 Task: Create a due date automation trigger when advanced on, on the tuesday before a card is due add dates without a complete due date at 11:00 AM.
Action: Mouse moved to (1159, 85)
Screenshot: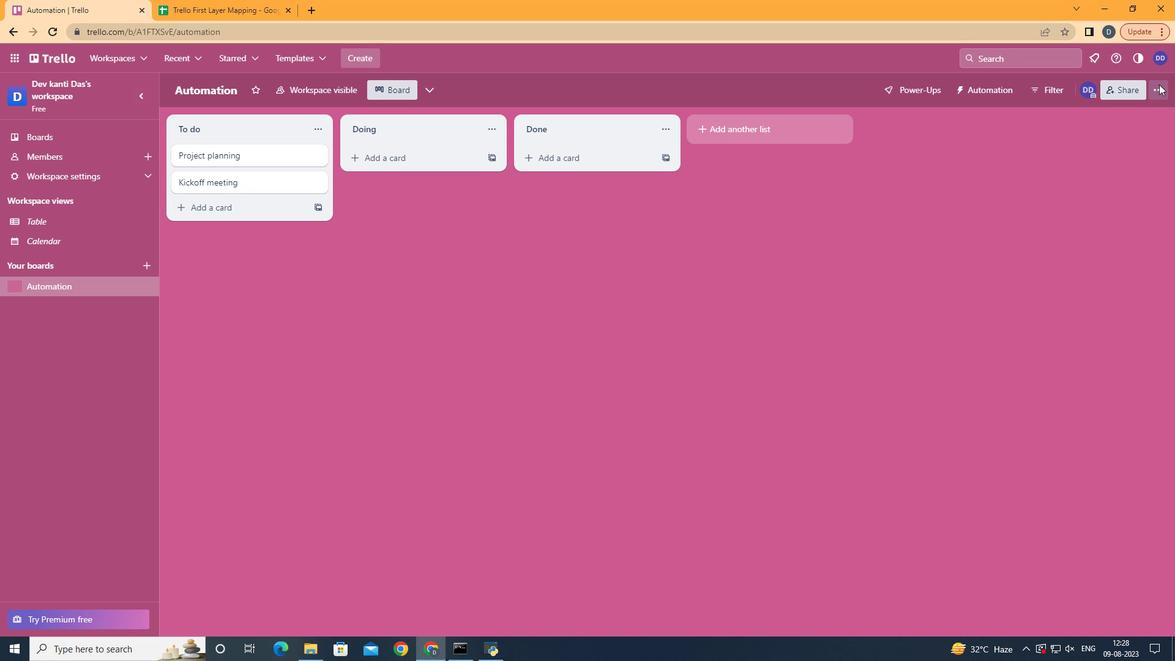 
Action: Mouse pressed left at (1158, 85)
Screenshot: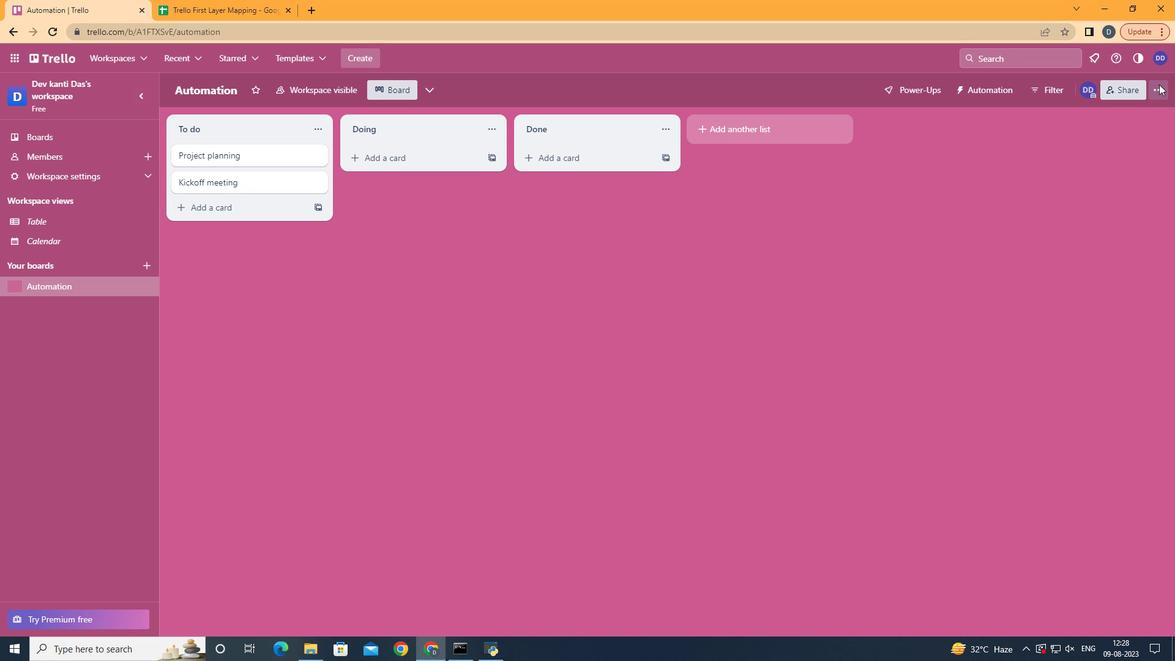 
Action: Mouse moved to (1015, 269)
Screenshot: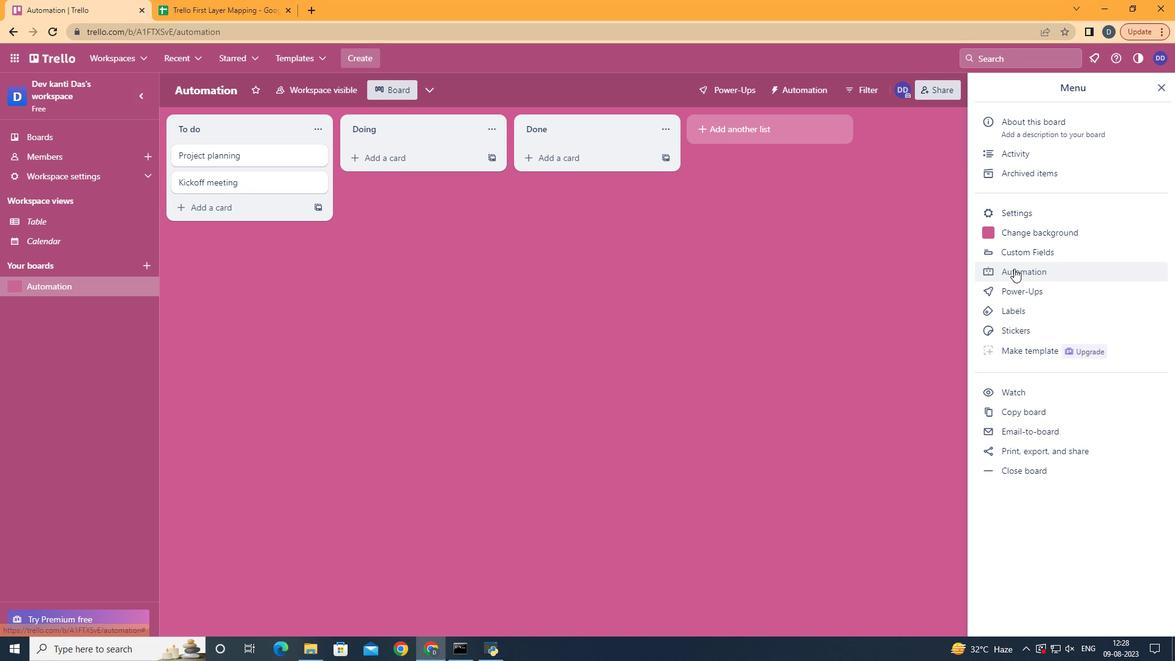 
Action: Mouse pressed left at (1015, 269)
Screenshot: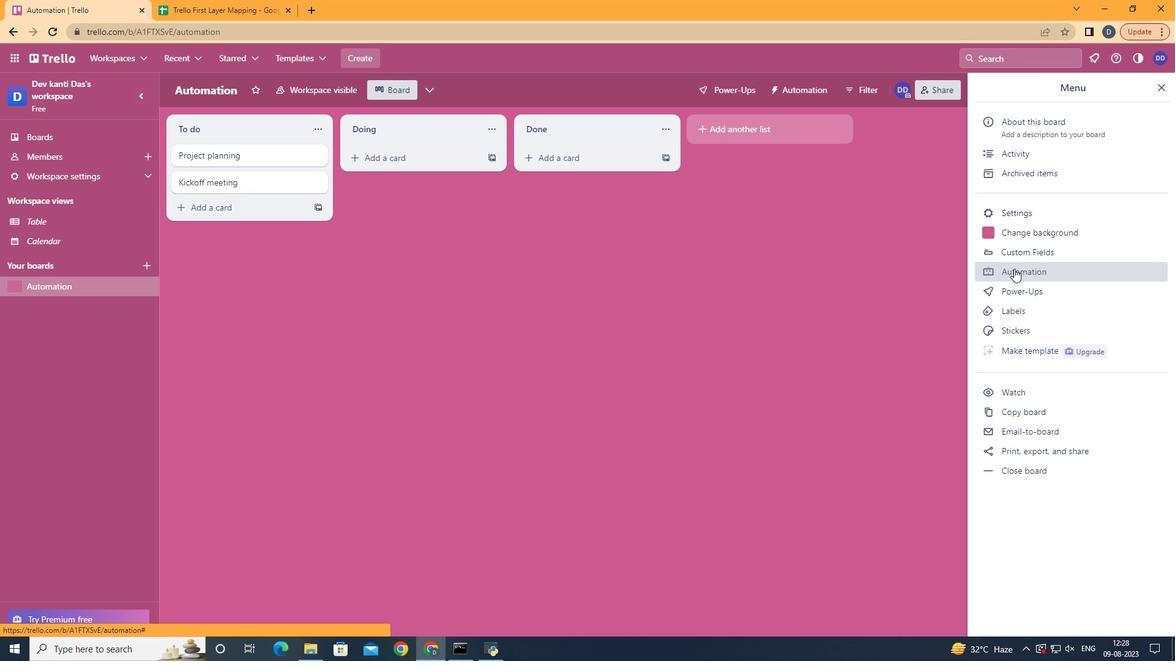
Action: Mouse moved to (208, 239)
Screenshot: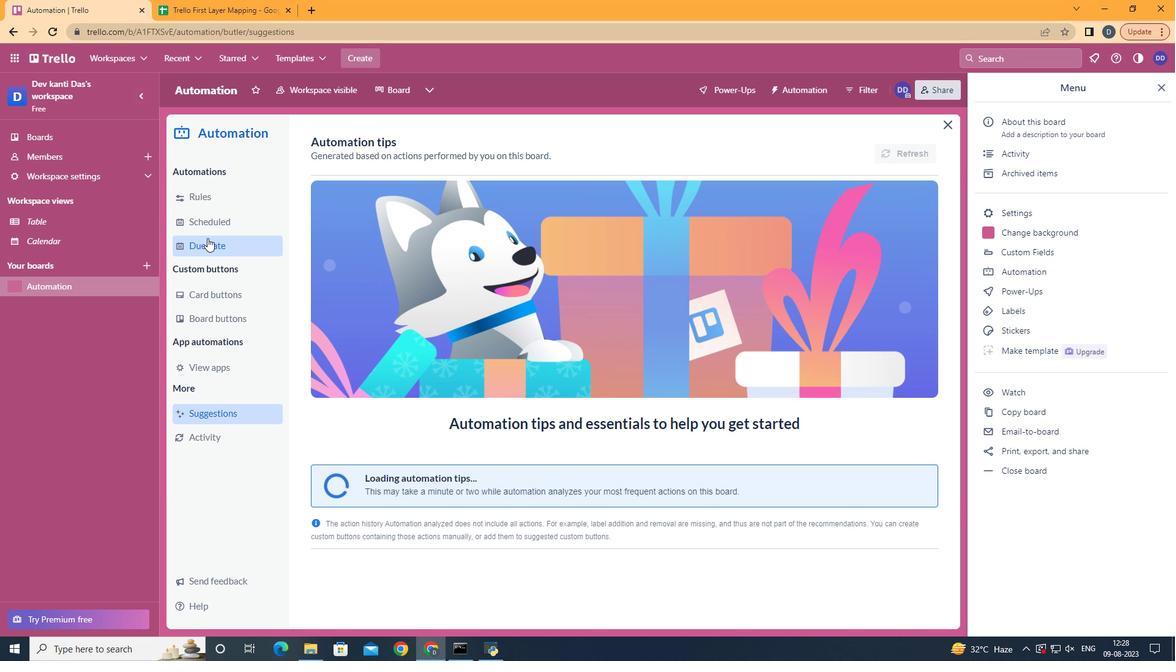
Action: Mouse pressed left at (208, 239)
Screenshot: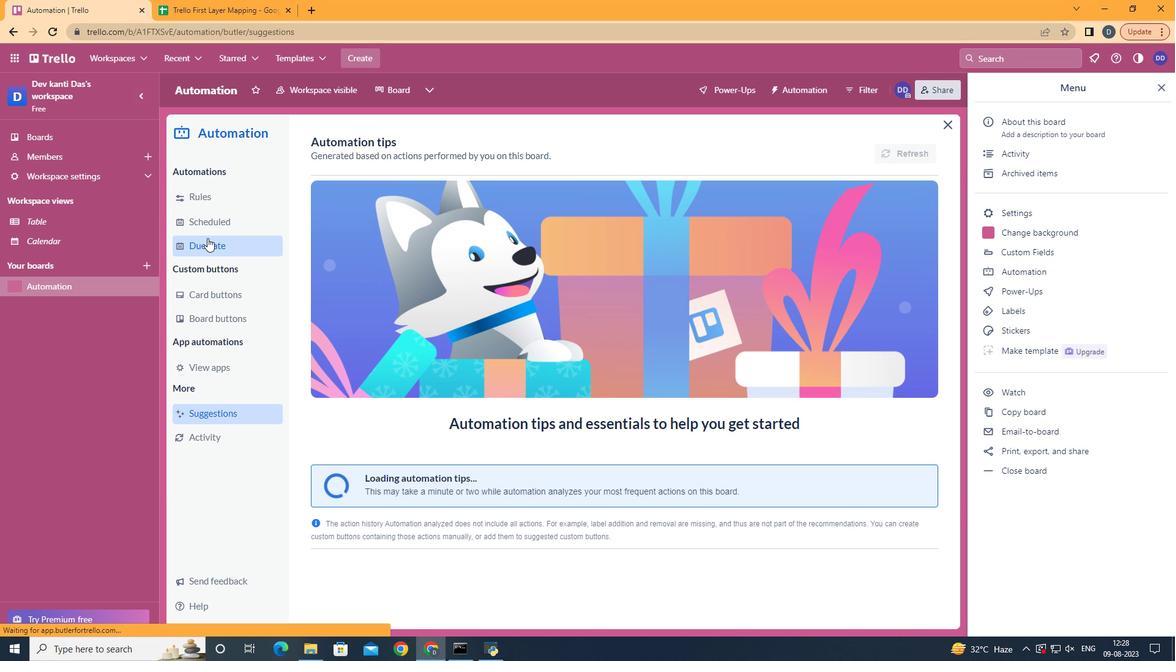
Action: Mouse moved to (855, 143)
Screenshot: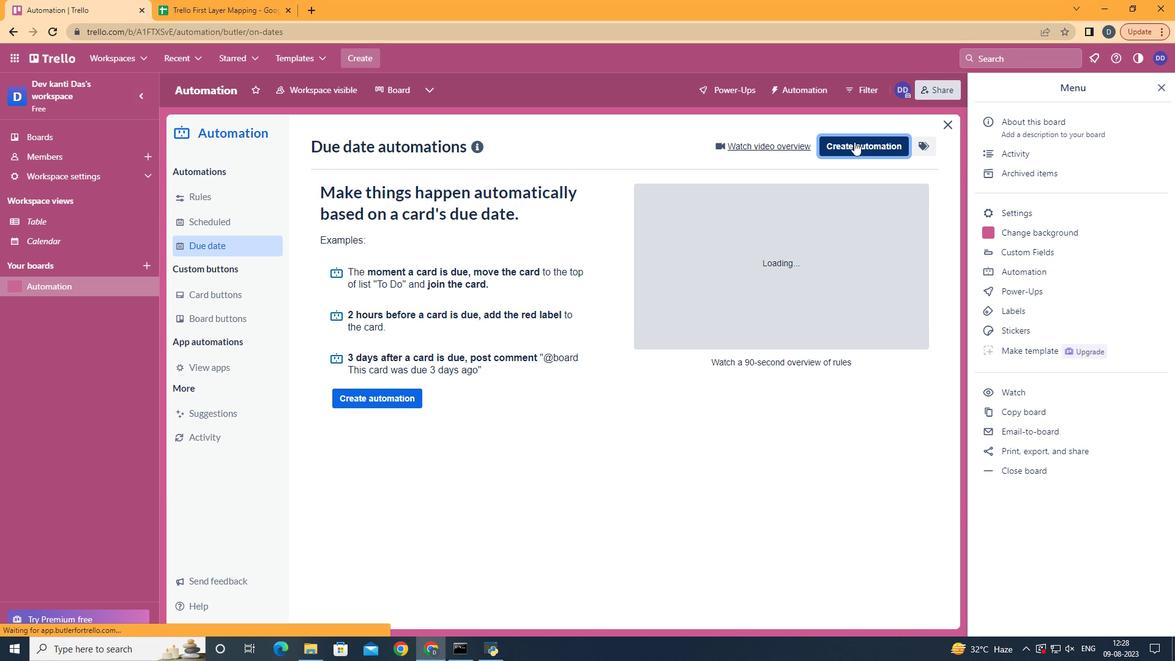 
Action: Mouse pressed left at (855, 143)
Screenshot: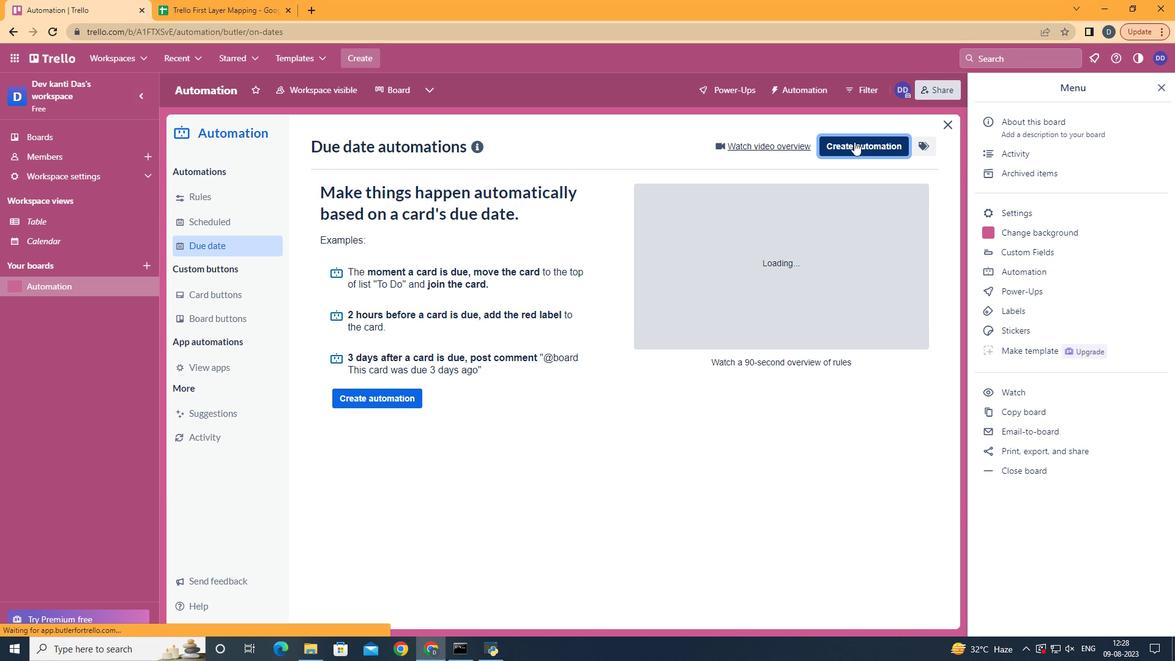 
Action: Mouse moved to (615, 257)
Screenshot: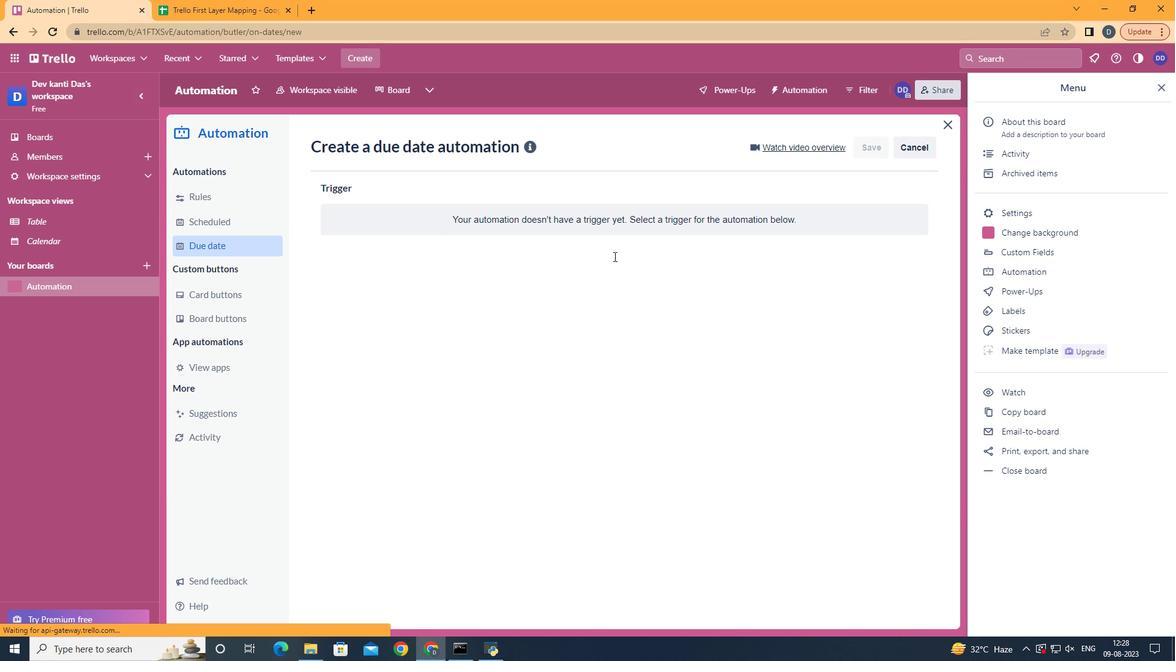 
Action: Mouse pressed left at (615, 257)
Screenshot: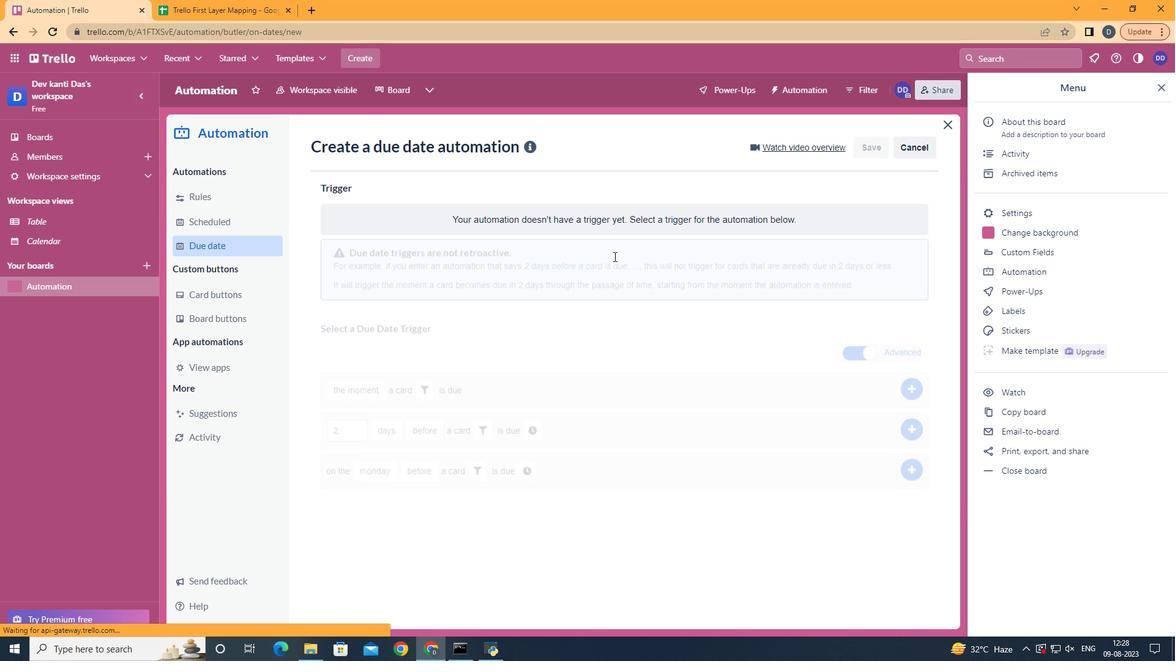 
Action: Mouse moved to (381, 351)
Screenshot: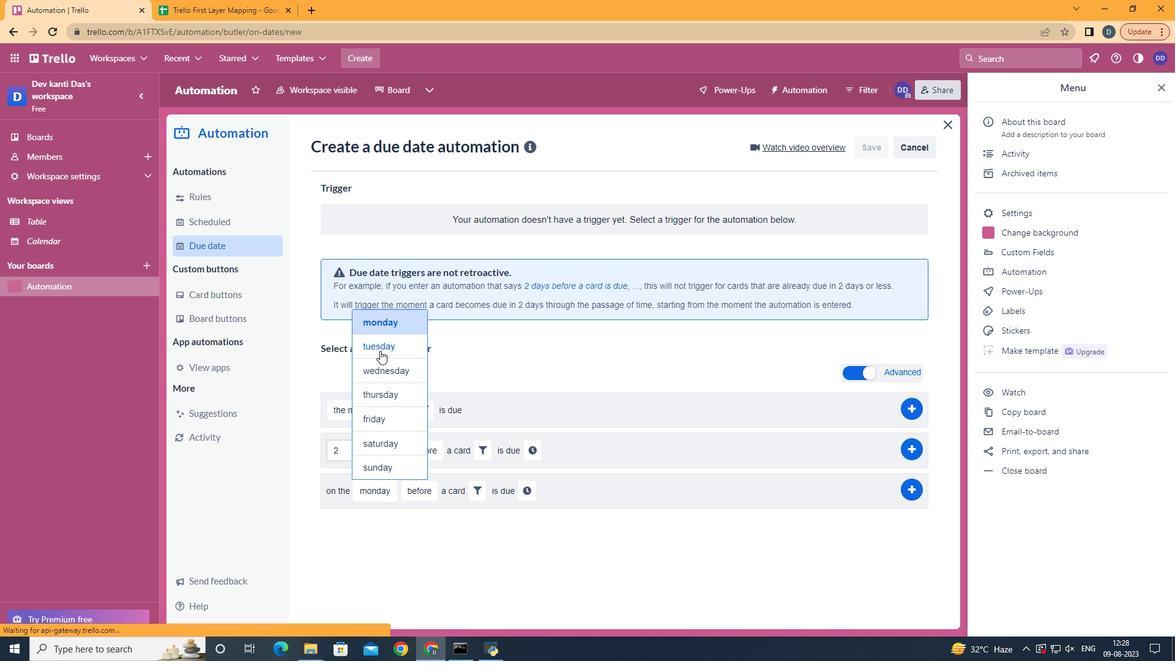 
Action: Mouse pressed left at (381, 351)
Screenshot: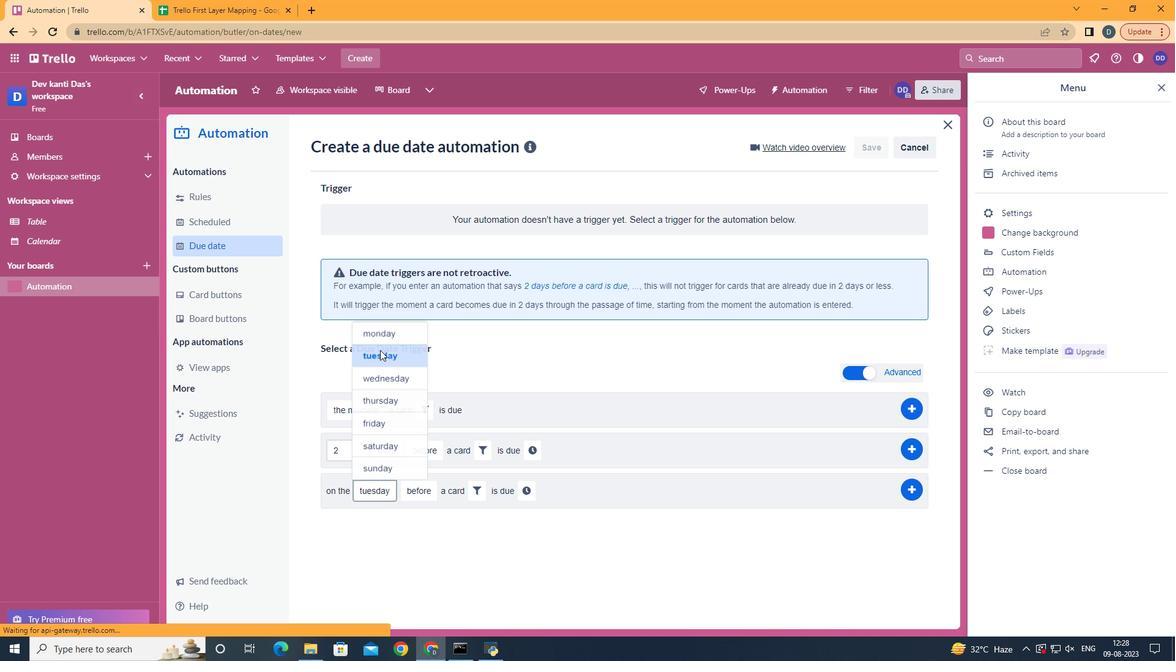 
Action: Mouse moved to (424, 517)
Screenshot: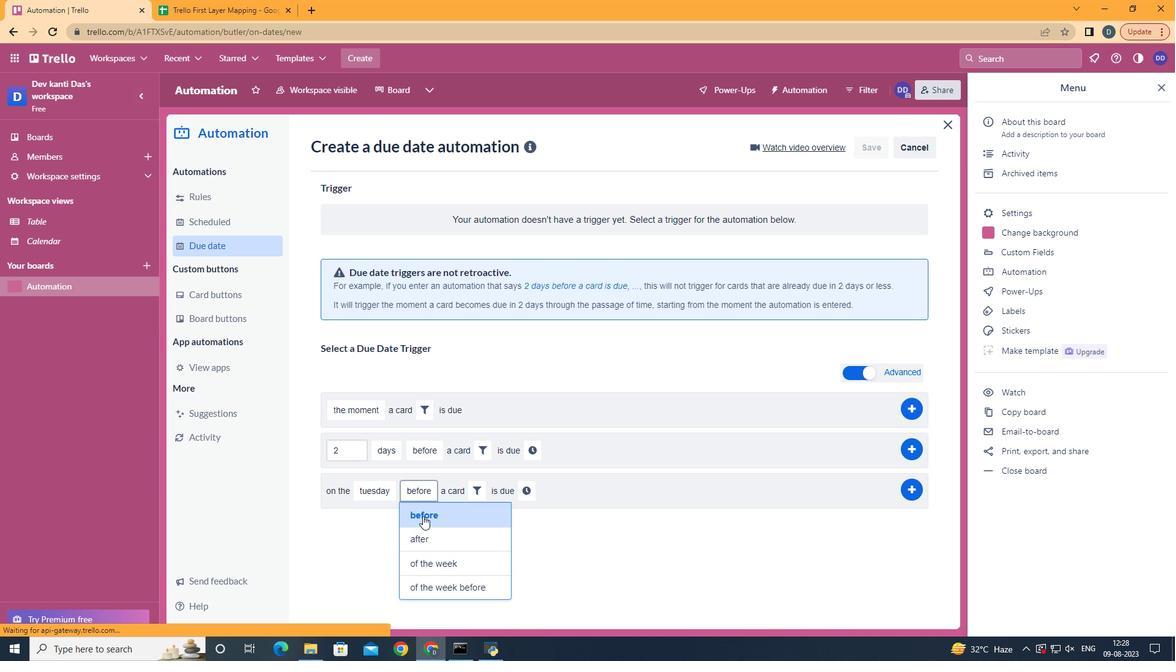 
Action: Mouse pressed left at (424, 517)
Screenshot: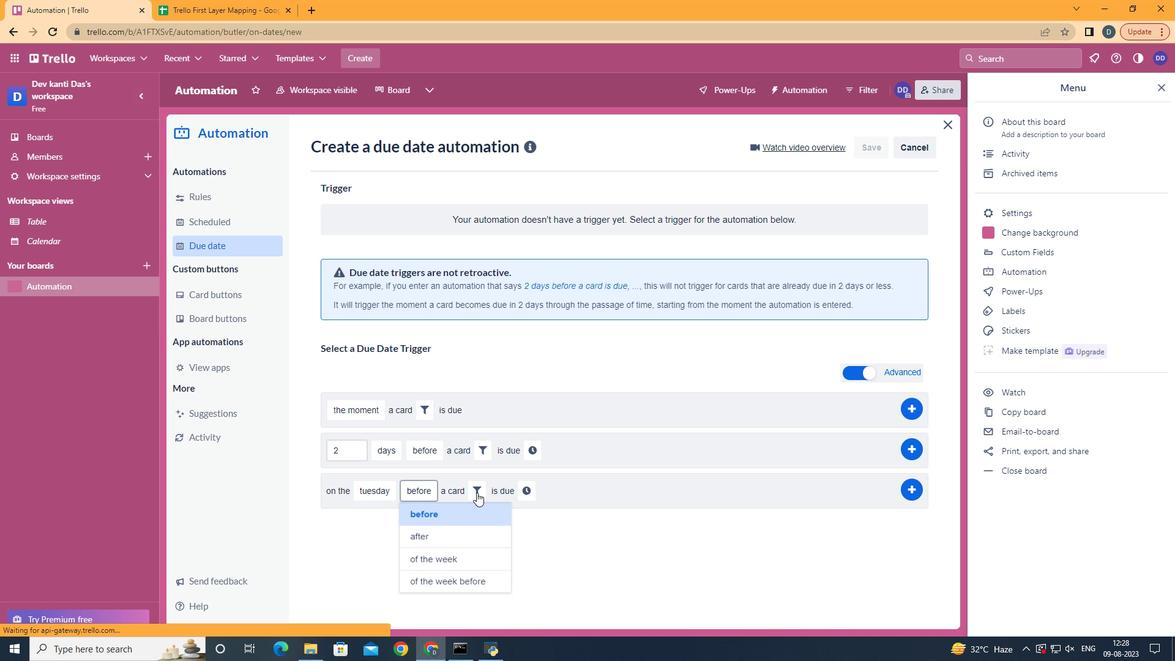 
Action: Mouse moved to (481, 487)
Screenshot: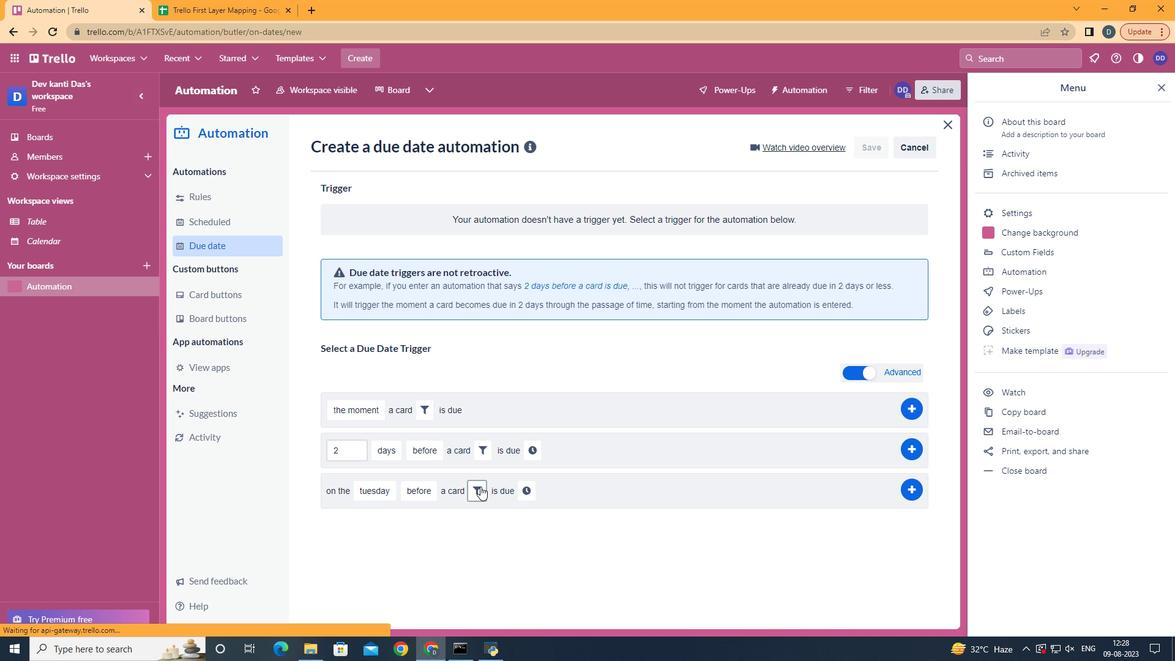 
Action: Mouse pressed left at (481, 487)
Screenshot: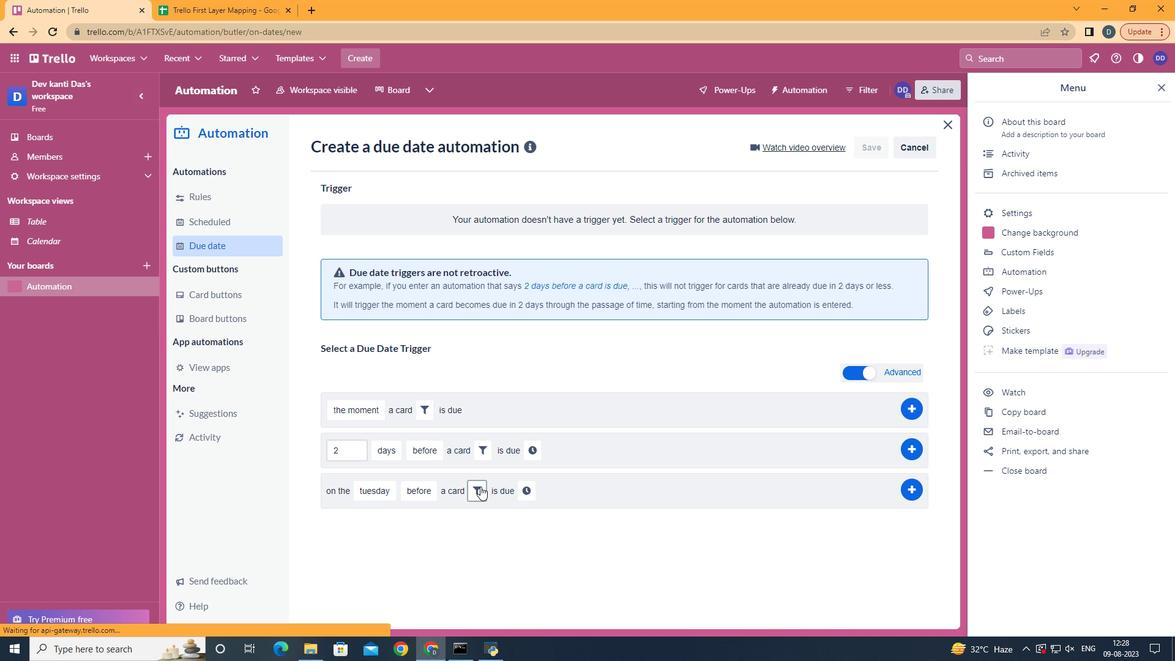
Action: Mouse moved to (545, 525)
Screenshot: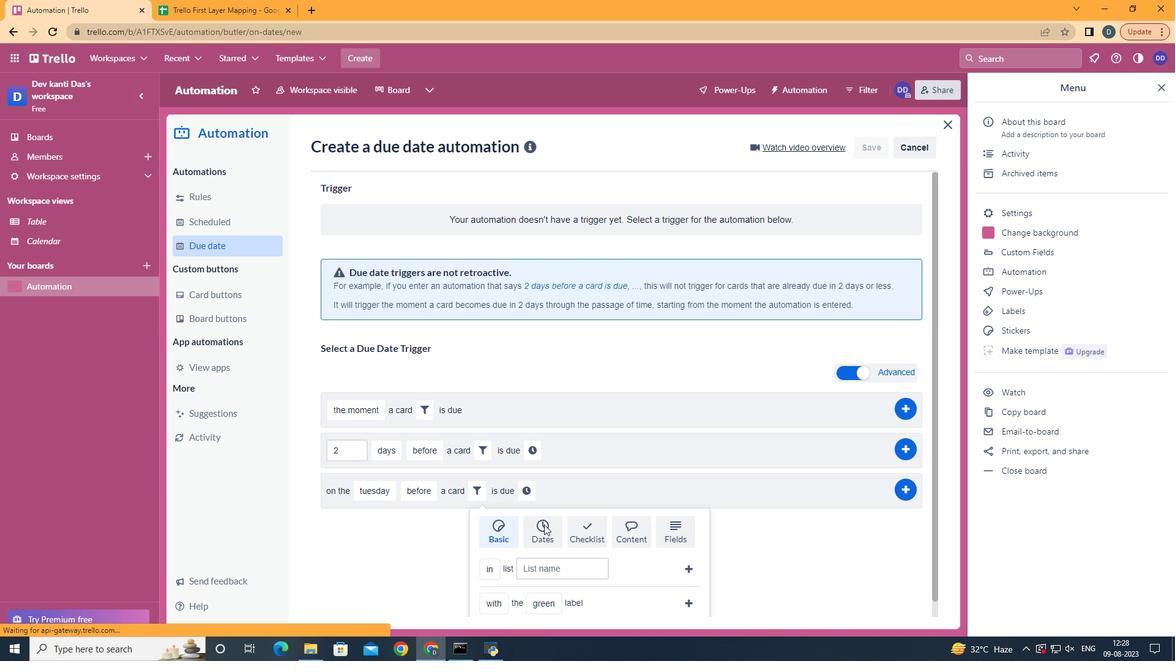 
Action: Mouse pressed left at (545, 525)
Screenshot: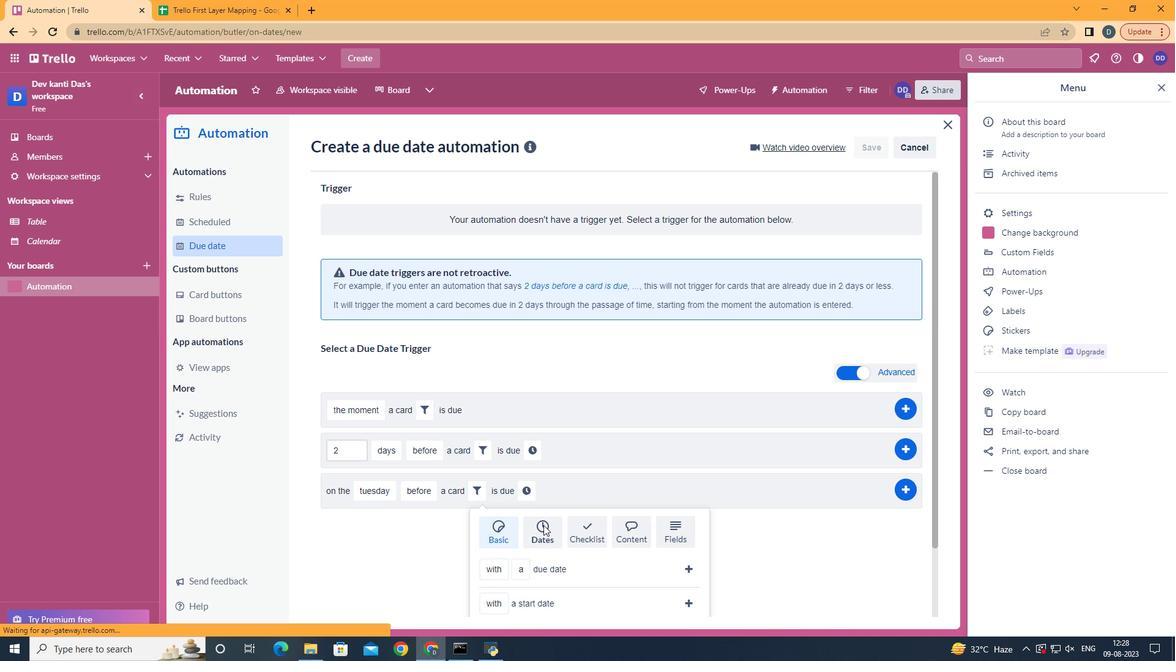 
Action: Mouse moved to (509, 545)
Screenshot: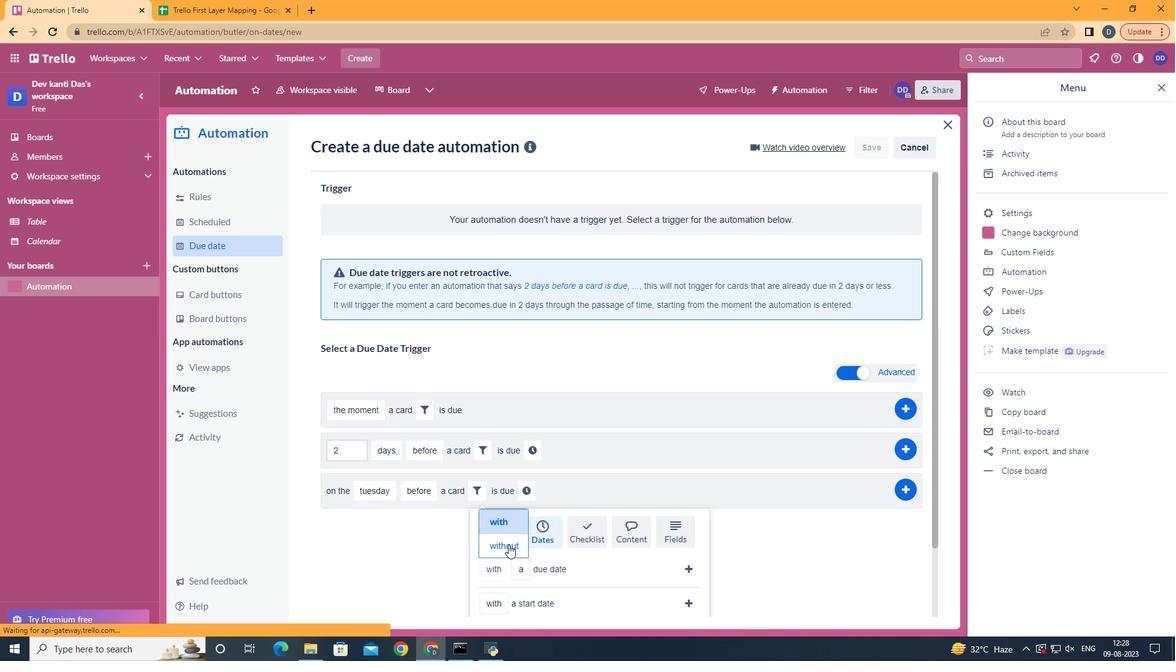 
Action: Mouse pressed left at (509, 545)
Screenshot: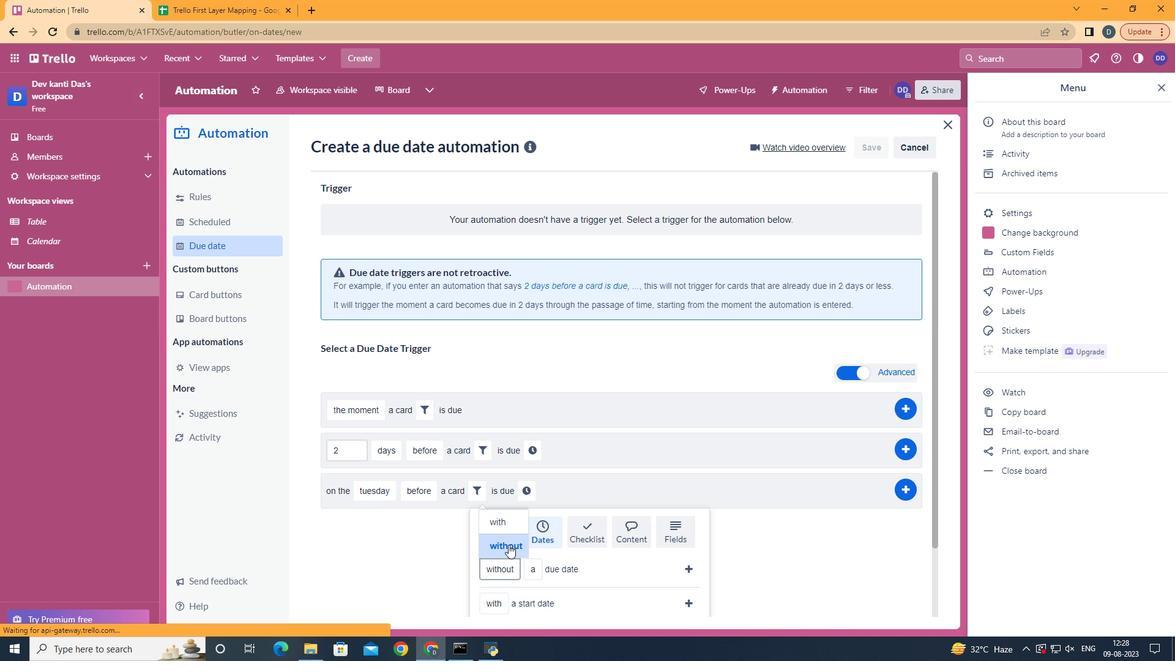 
Action: Mouse moved to (549, 494)
Screenshot: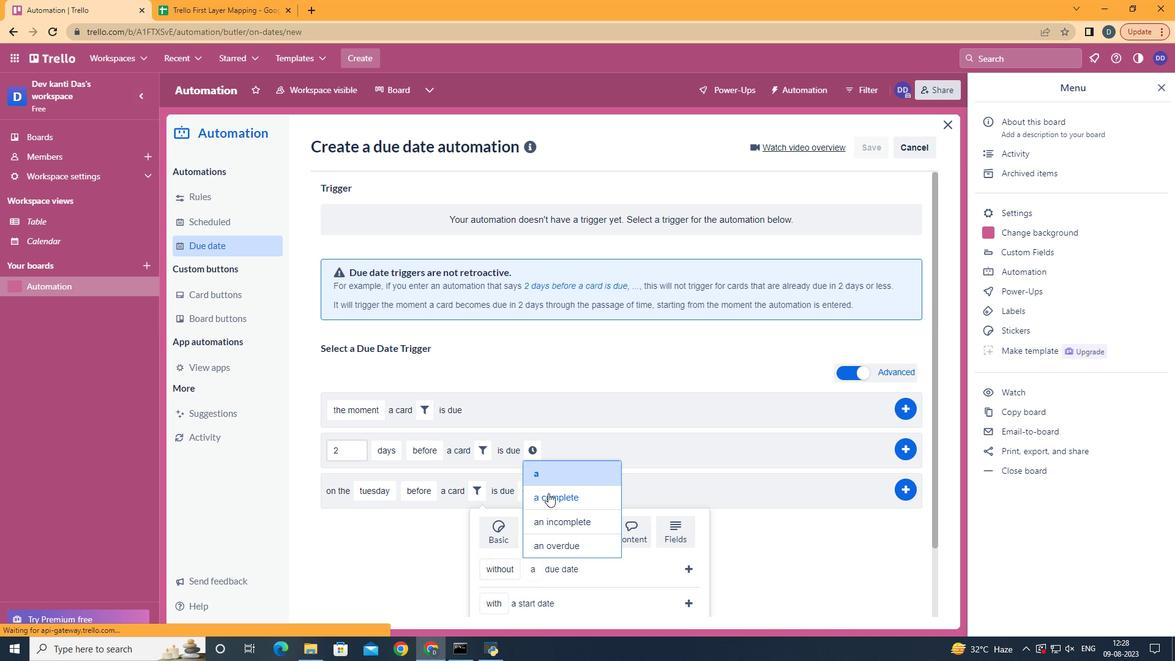 
Action: Mouse pressed left at (549, 494)
Screenshot: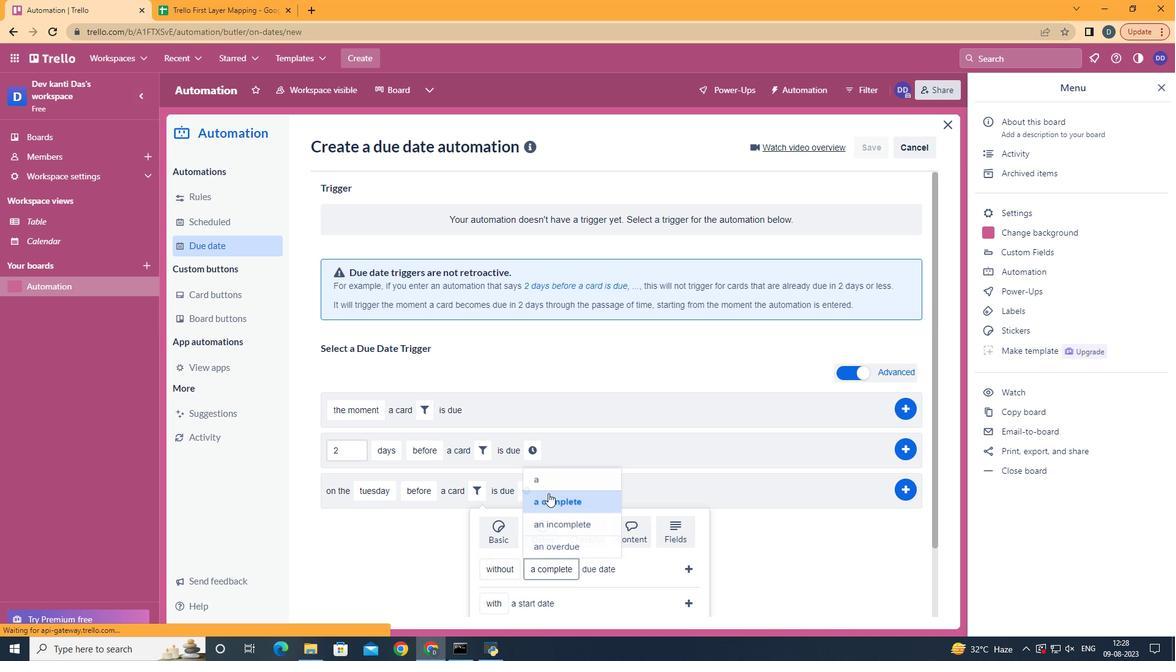
Action: Mouse moved to (687, 568)
Screenshot: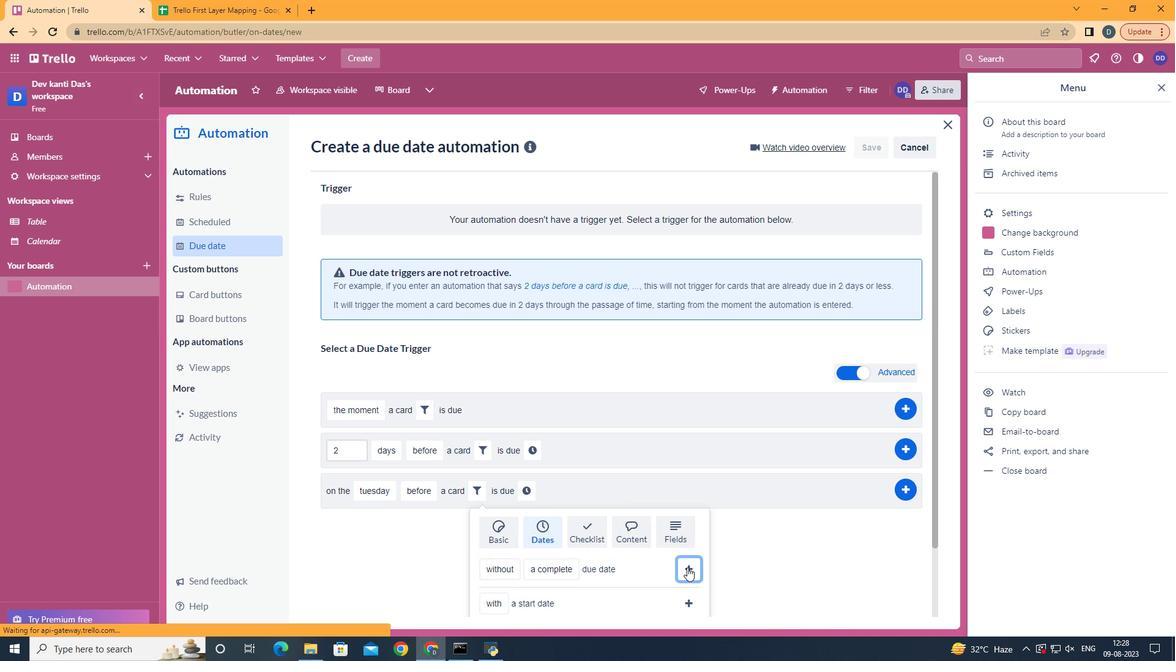 
Action: Mouse pressed left at (687, 568)
Screenshot: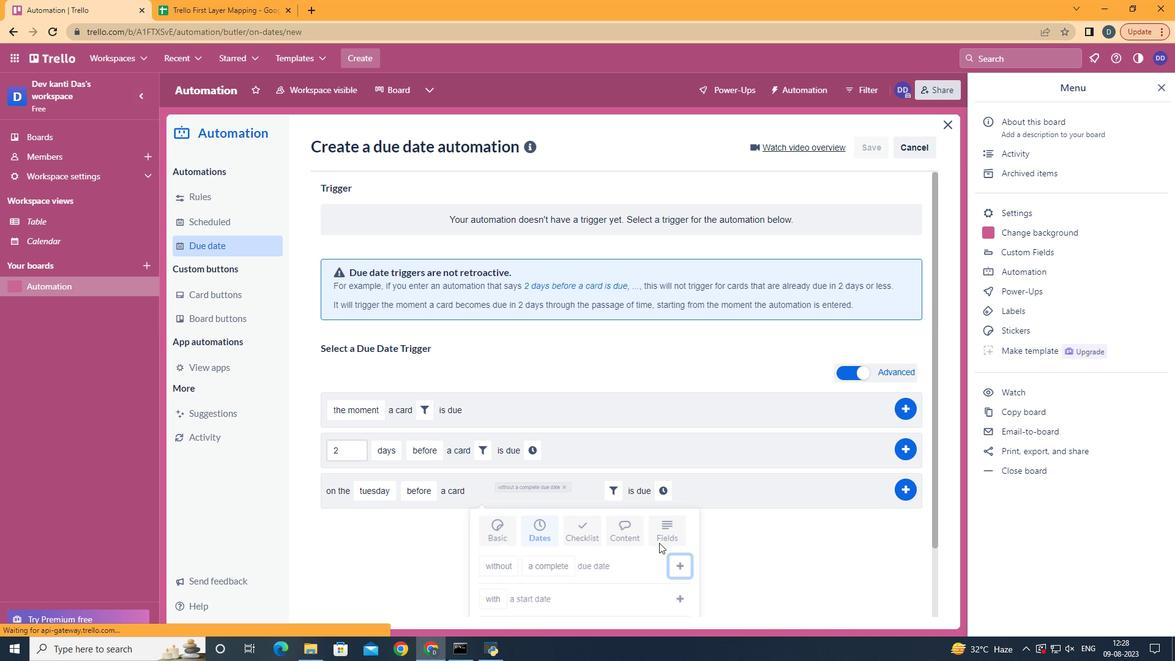 
Action: Mouse moved to (659, 493)
Screenshot: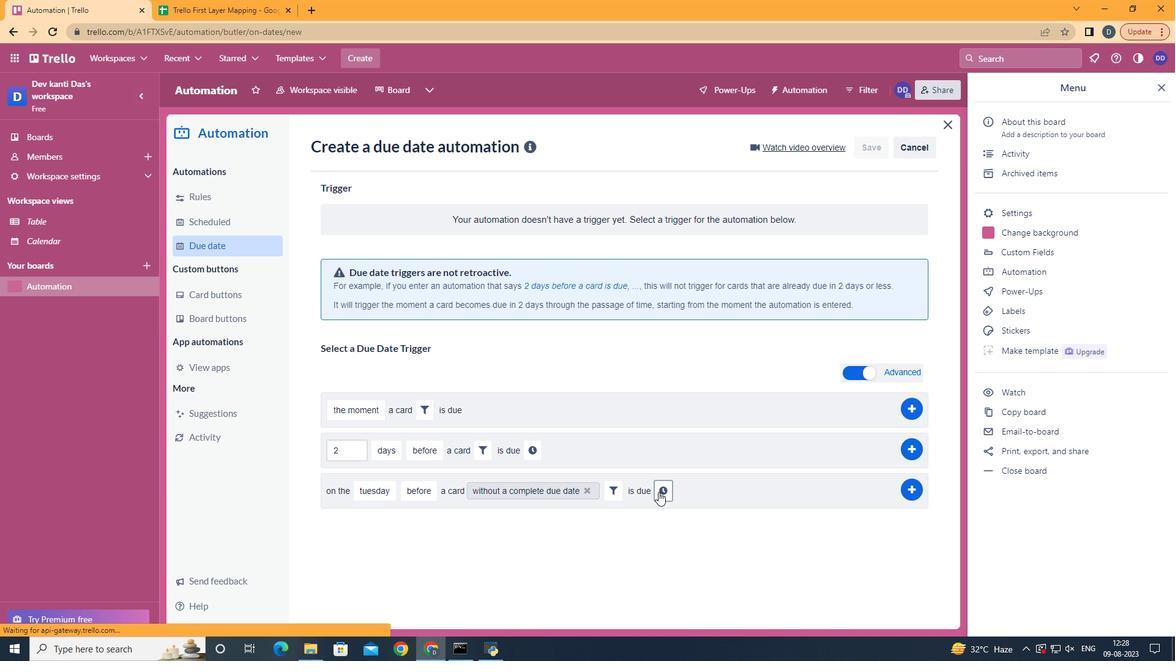 
Action: Mouse pressed left at (659, 493)
Screenshot: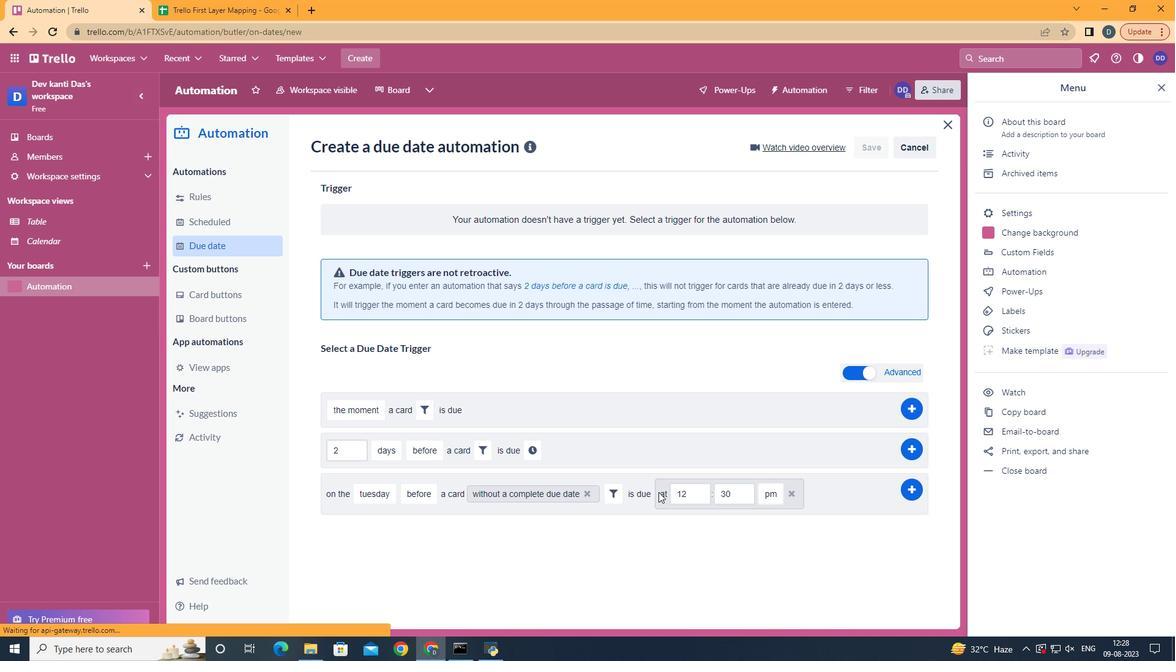 
Action: Mouse moved to (702, 495)
Screenshot: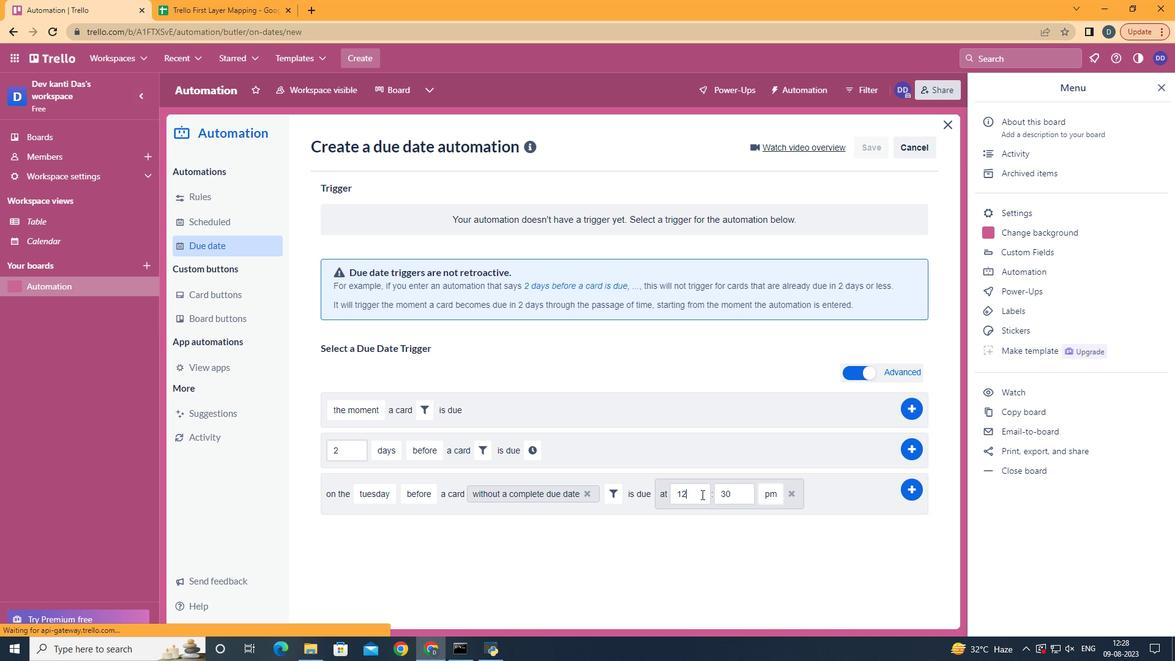 
Action: Mouse pressed left at (702, 495)
Screenshot: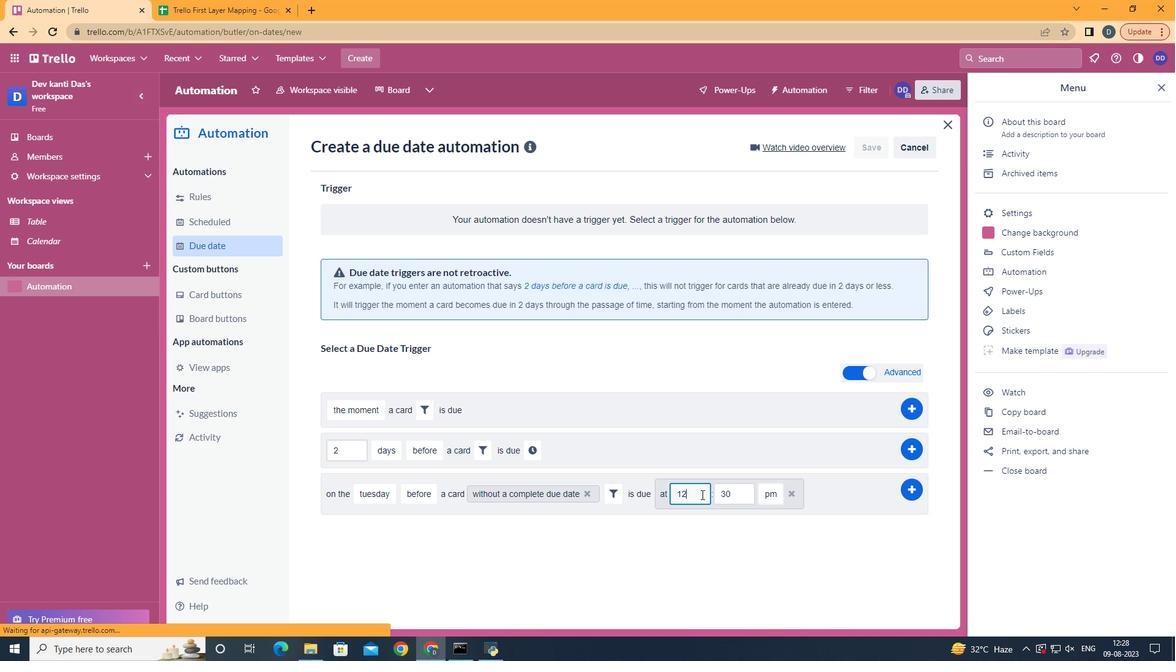 
Action: Key pressed <Key.backspace>1
Screenshot: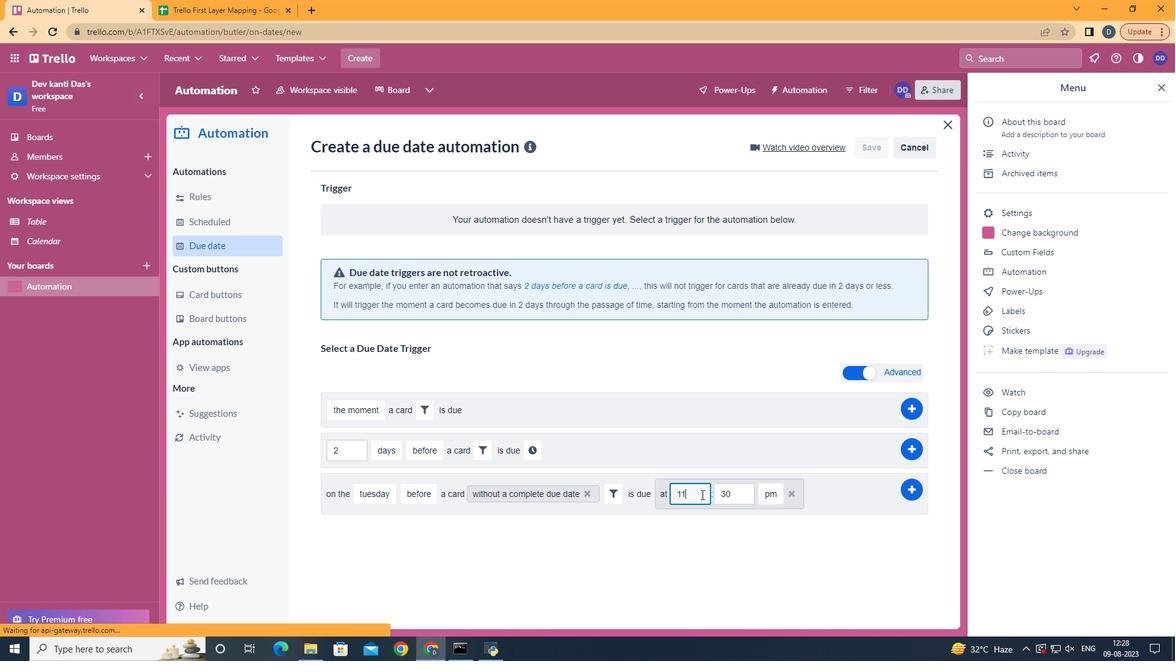 
Action: Mouse moved to (745, 493)
Screenshot: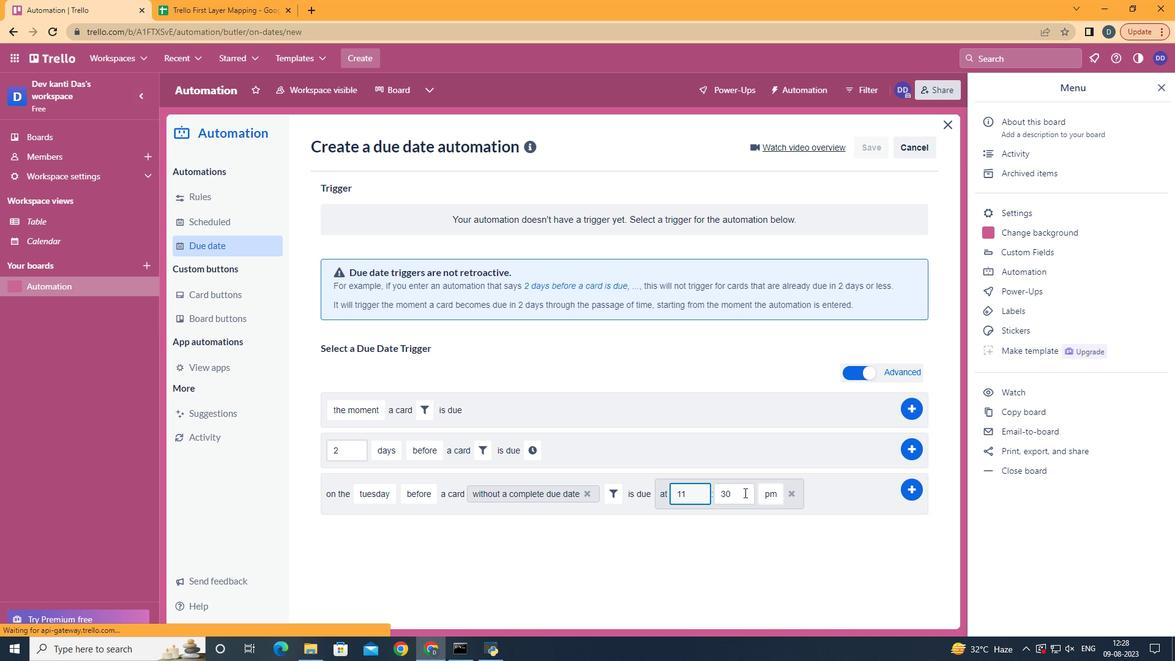 
Action: Mouse pressed left at (745, 493)
Screenshot: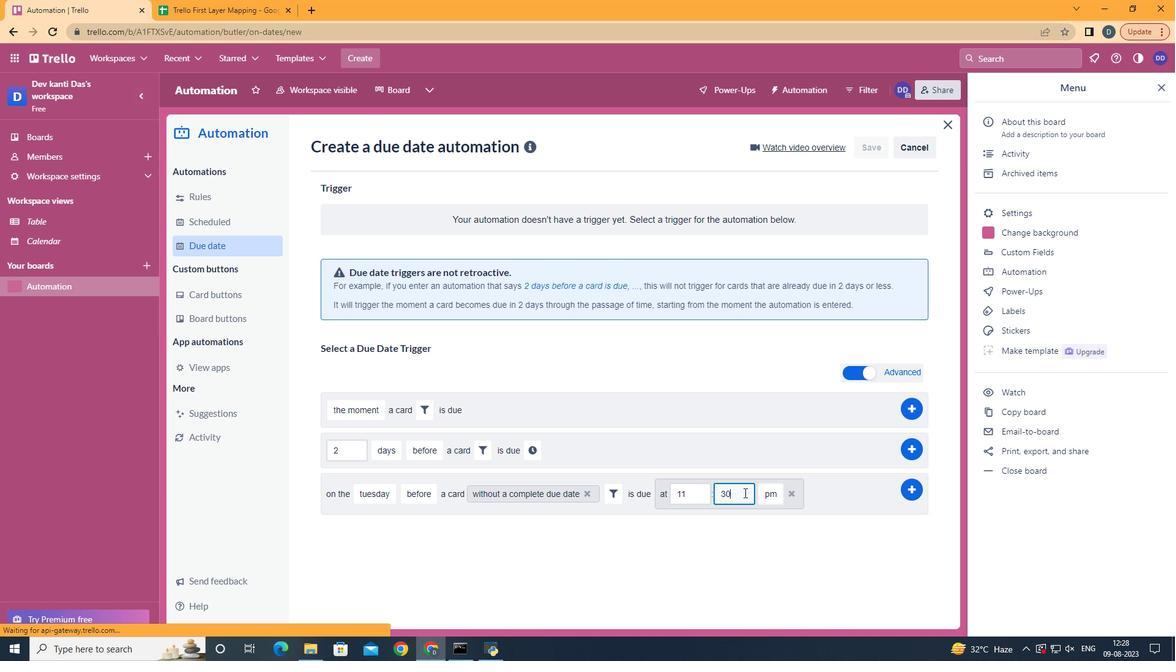 
Action: Key pressed <Key.backspace><Key.backspace>00
Screenshot: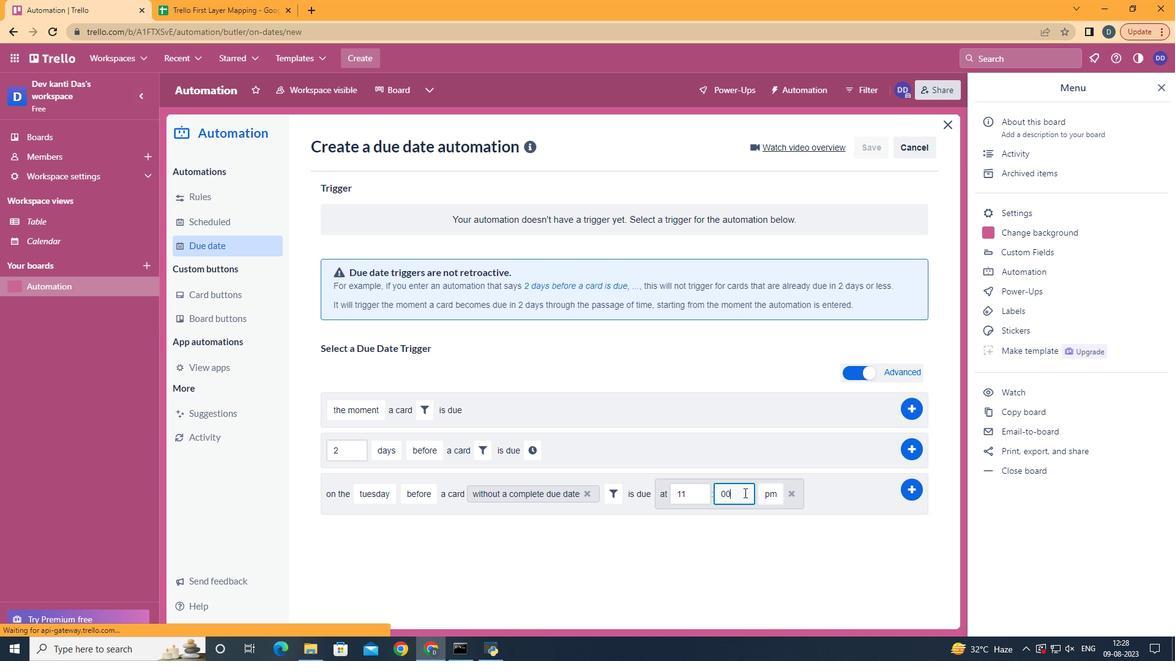 
Action: Mouse moved to (777, 516)
Screenshot: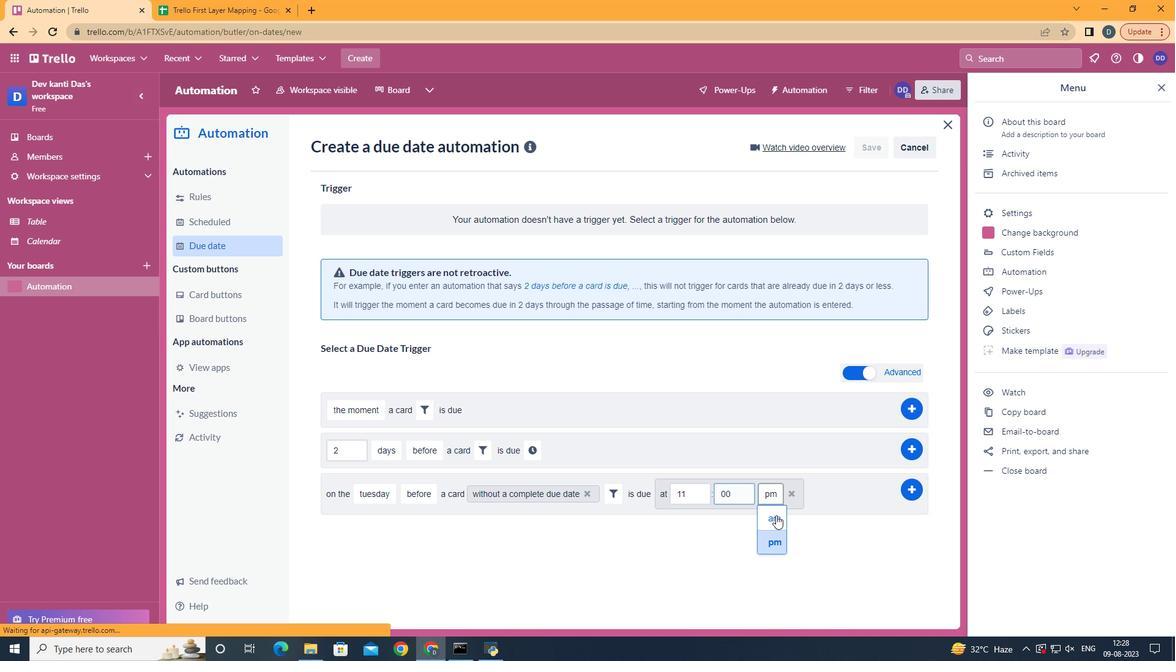 
Action: Mouse pressed left at (777, 516)
Screenshot: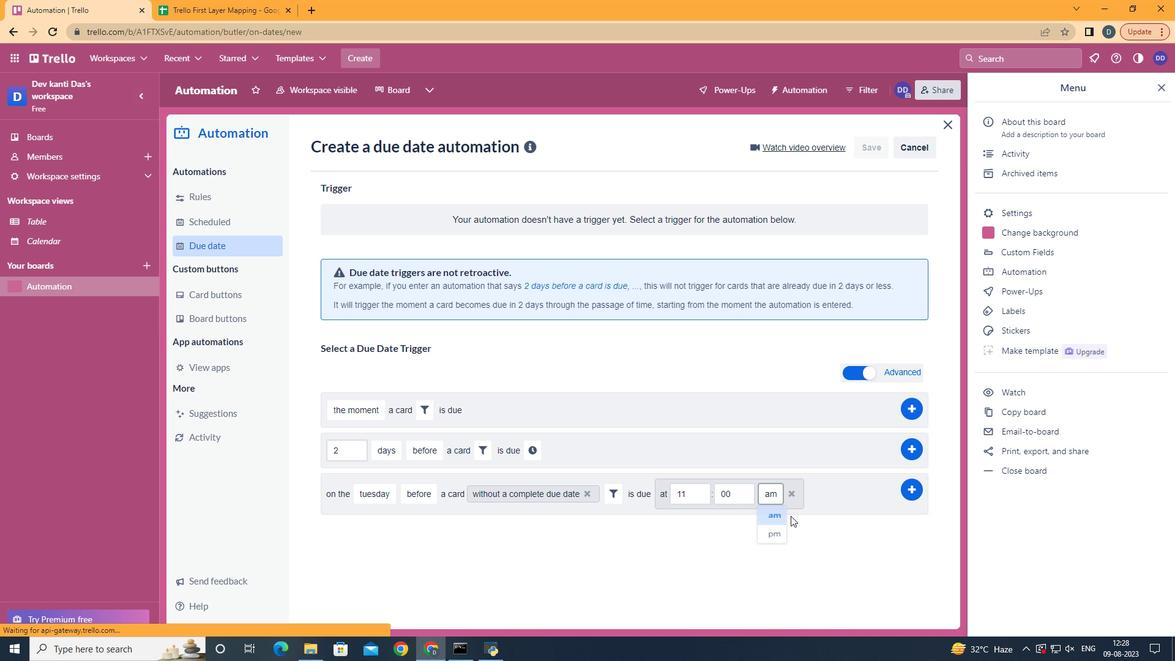 
Action: Mouse moved to (905, 492)
Screenshot: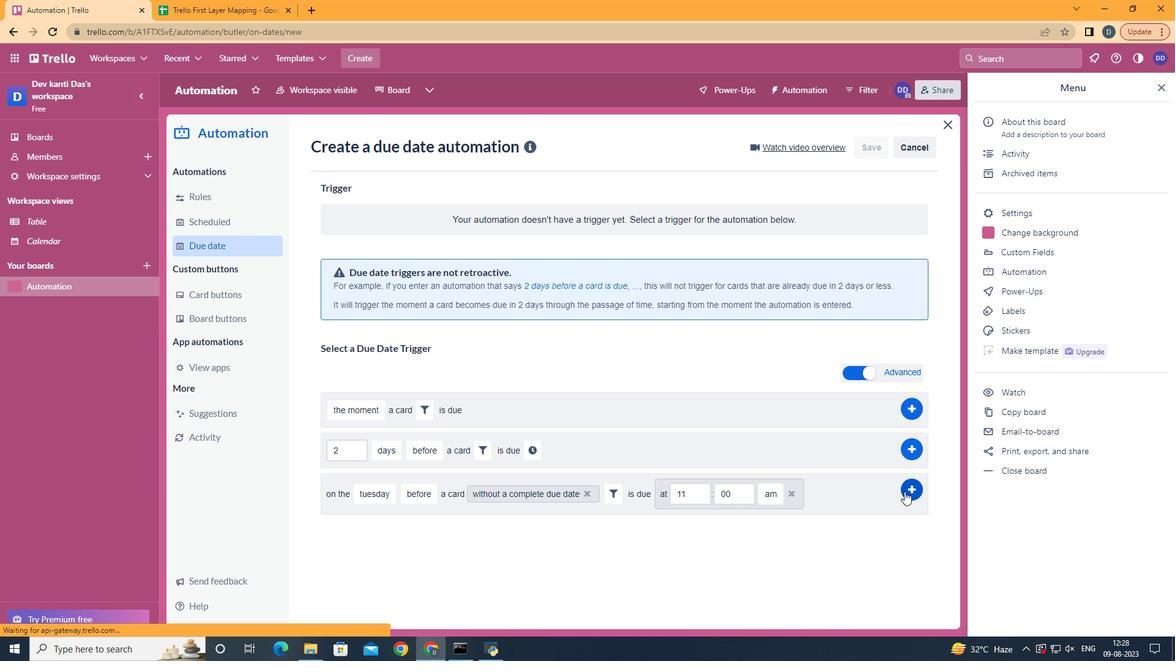 
Action: Mouse pressed left at (905, 492)
Screenshot: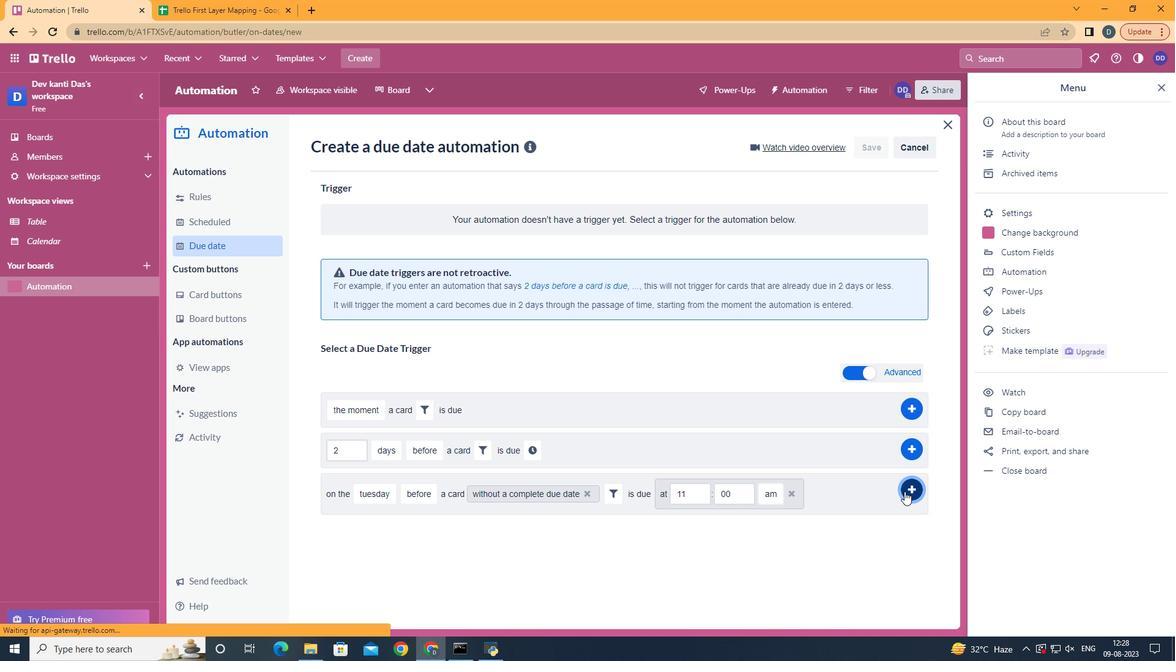 
Action: Mouse moved to (648, 243)
Screenshot: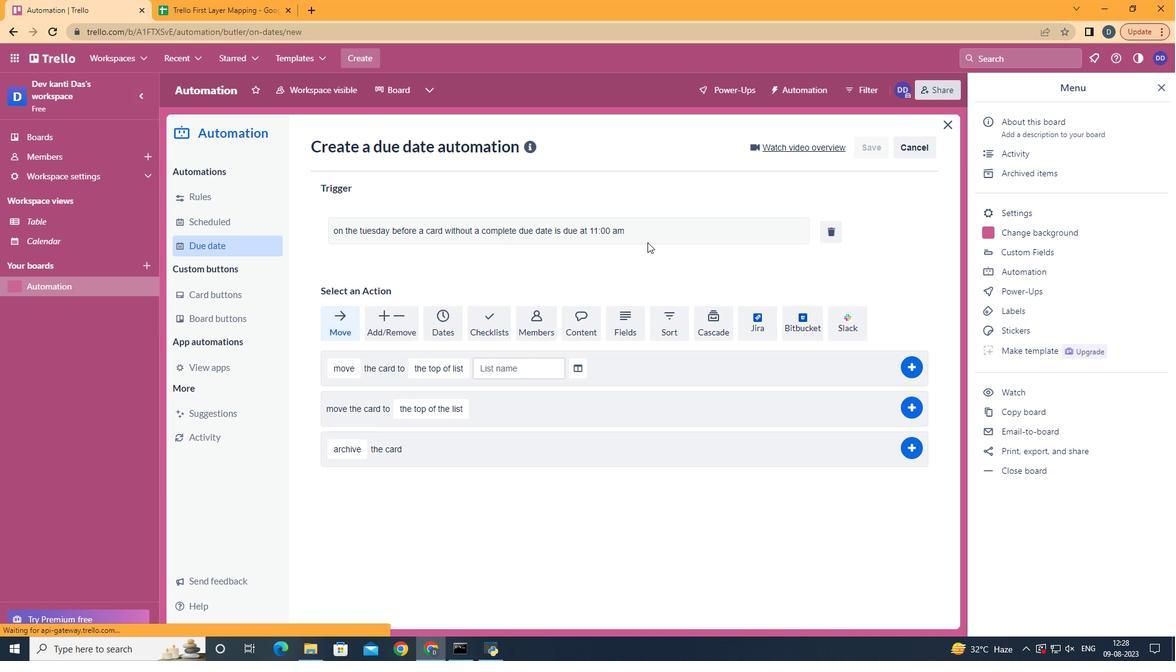 
